 Task: Use the formula "AVERAGEA" in spreadsheet "Project protfolio".
Action: Mouse moved to (635, 99)
Screenshot: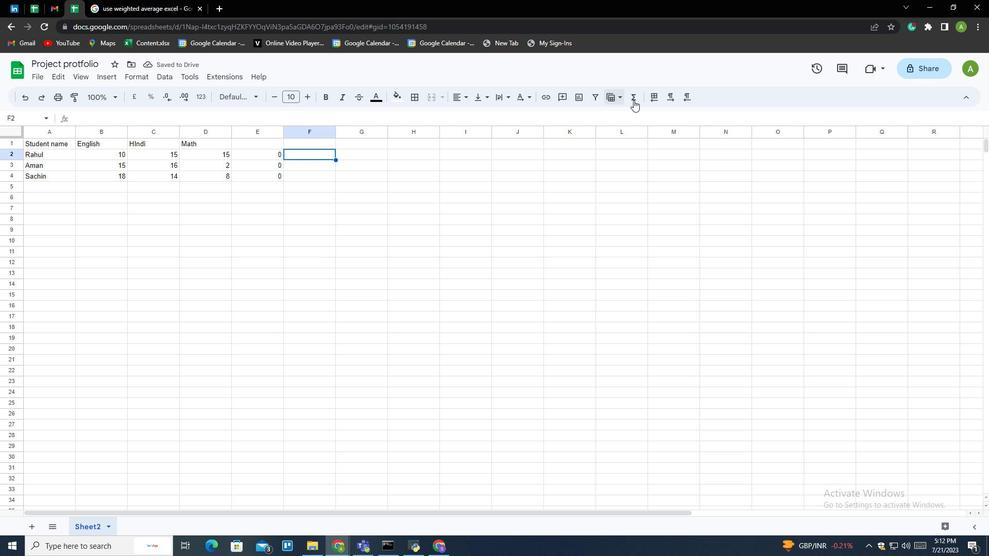
Action: Mouse pressed left at (635, 99)
Screenshot: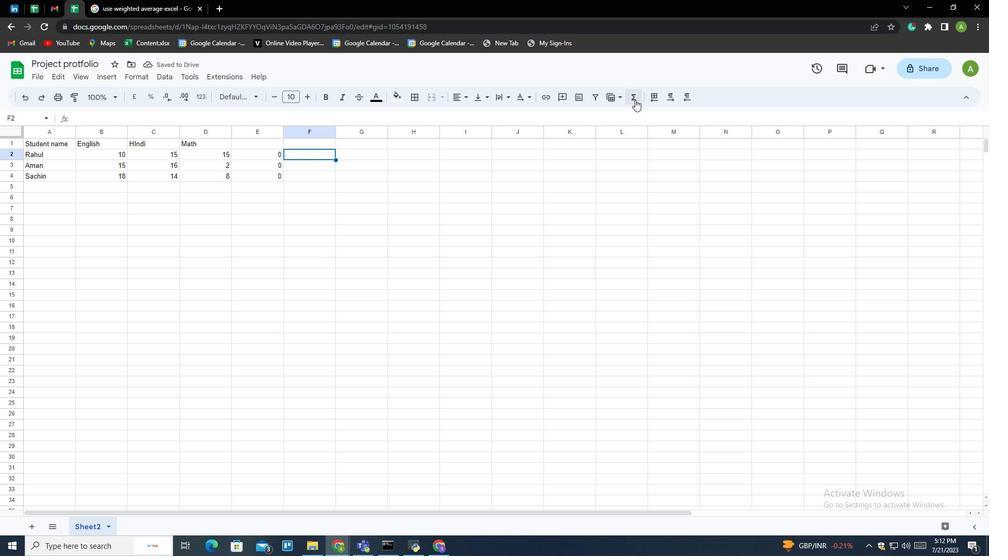 
Action: Mouse moved to (659, 203)
Screenshot: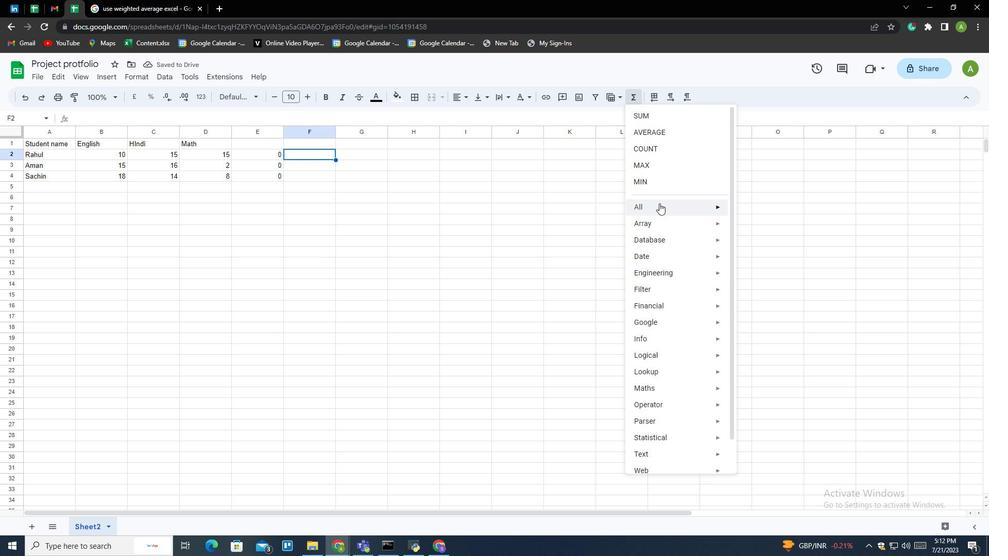 
Action: Mouse pressed left at (659, 203)
Screenshot: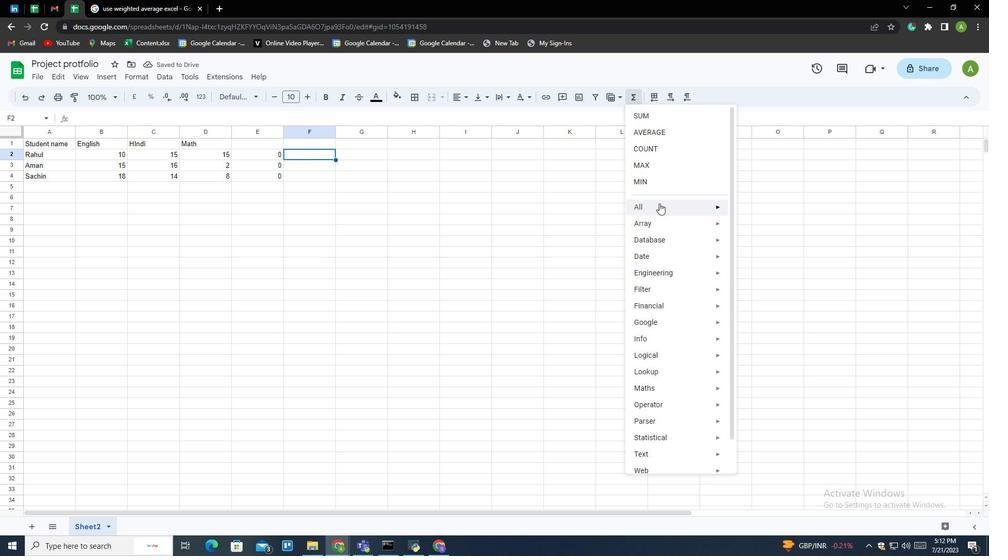
Action: Mouse moved to (777, 383)
Screenshot: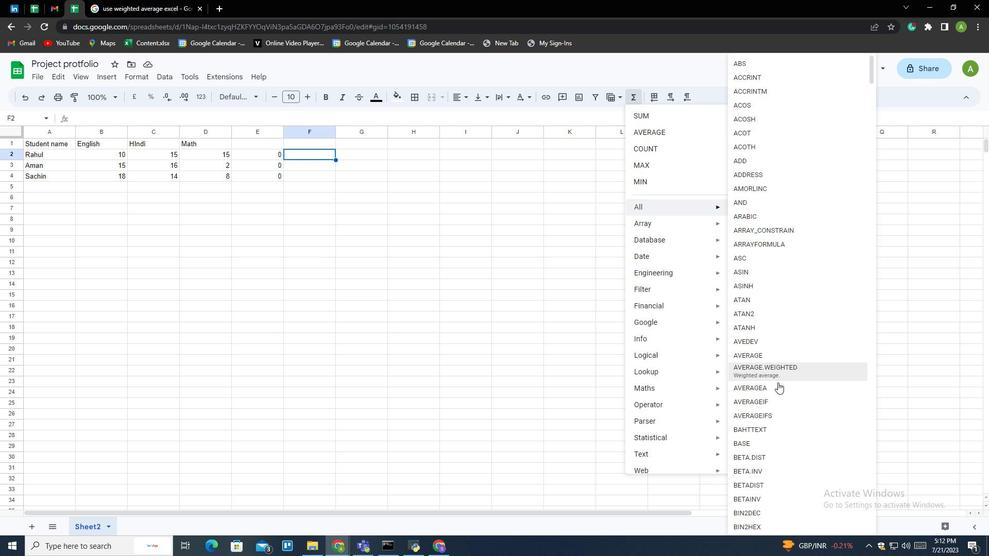 
Action: Mouse pressed left at (777, 383)
Screenshot: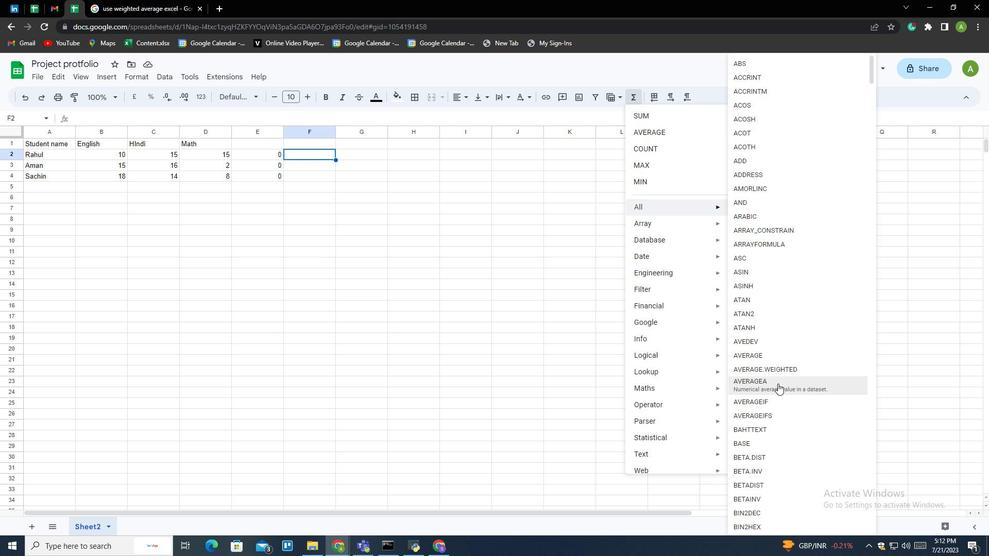 
Action: Mouse moved to (225, 154)
Screenshot: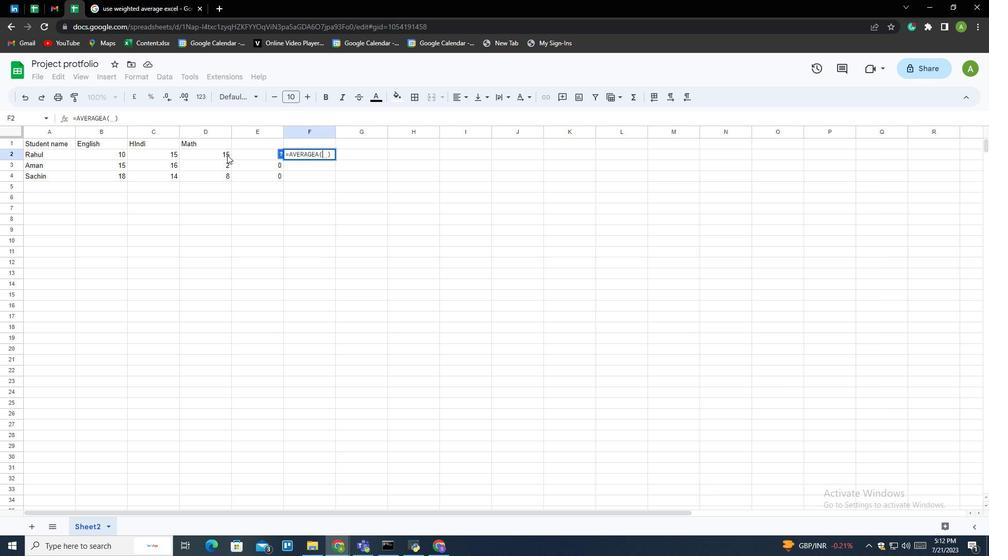 
Action: Mouse pressed left at (225, 154)
Screenshot: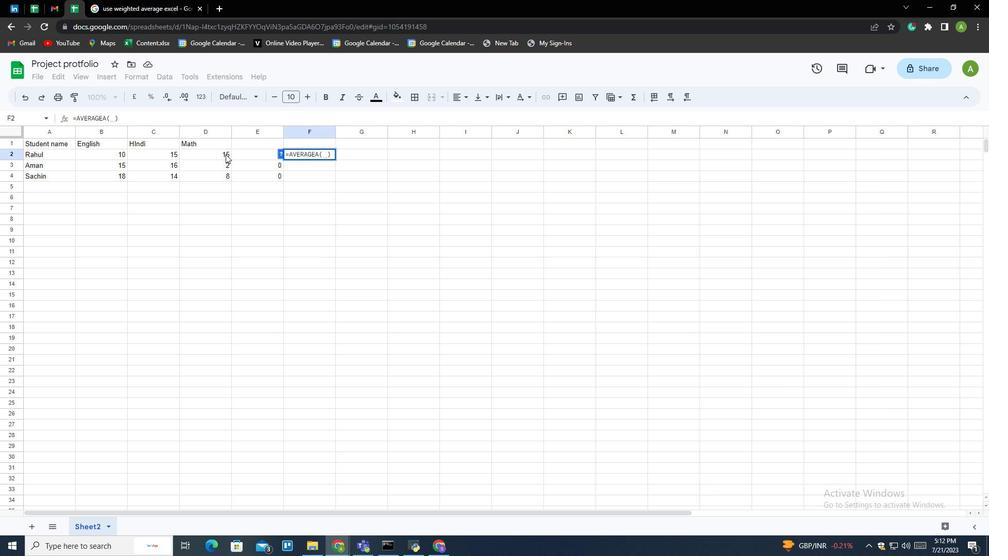 
Action: Mouse moved to (223, 179)
Screenshot: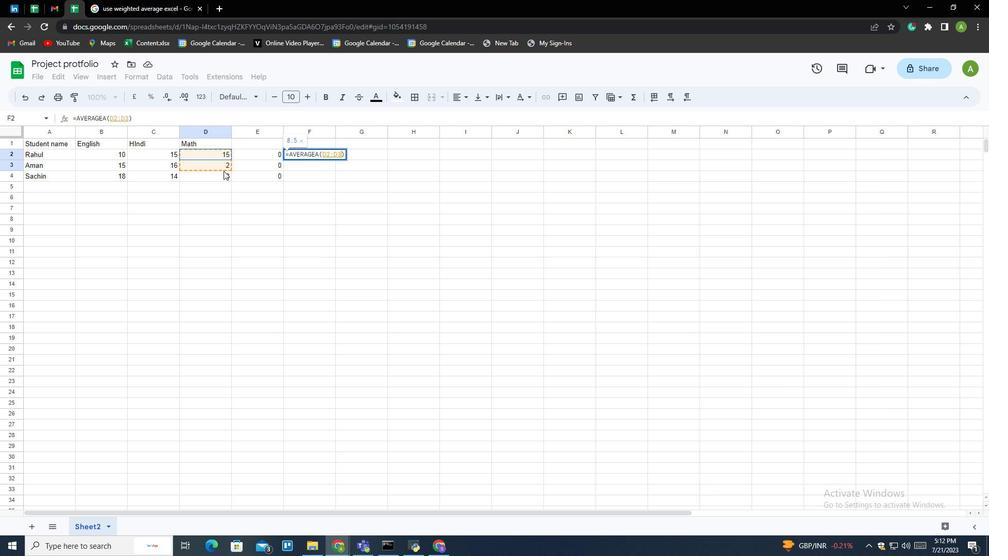 
Action: Key pressed <Key.enter>
Screenshot: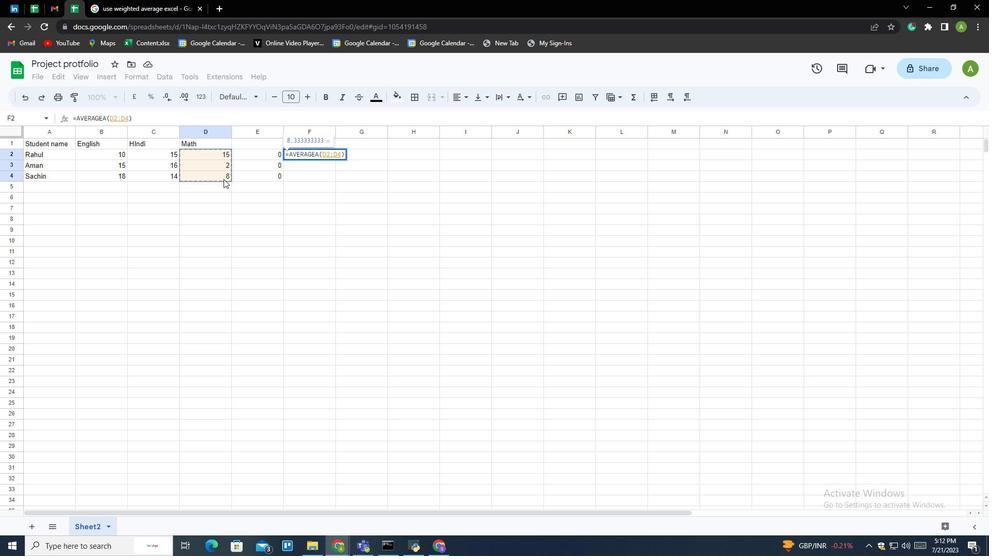 
